 Task: Create in the project ZillaTech and in the Backlog issue 'Implement a new cloud-based fleet management system for a company with advanced vehicle tracking and maintenance features' a child issue 'Big data model interpretability and fairness remediation', and assign it to team member softage.1@softage.net.
Action: Mouse moved to (167, 51)
Screenshot: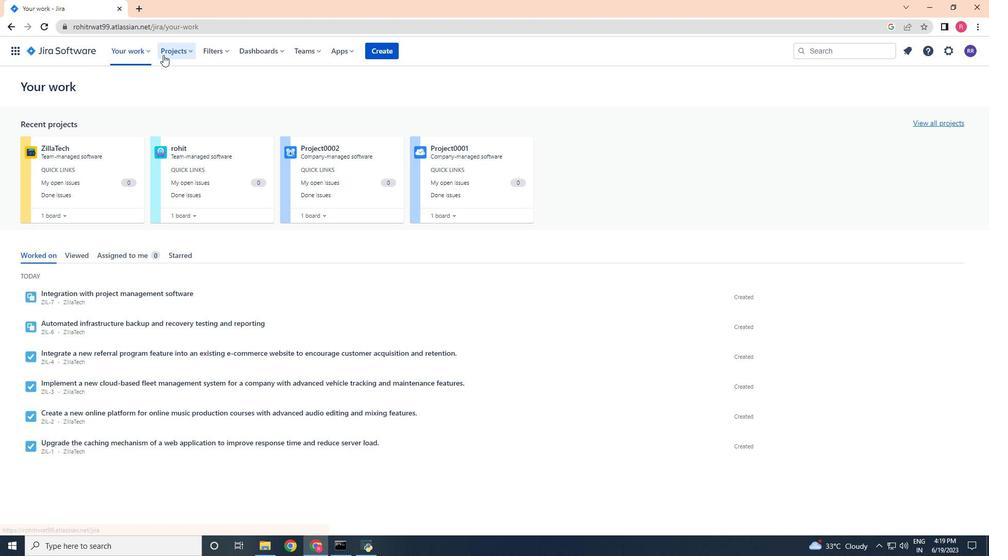 
Action: Mouse pressed left at (167, 51)
Screenshot: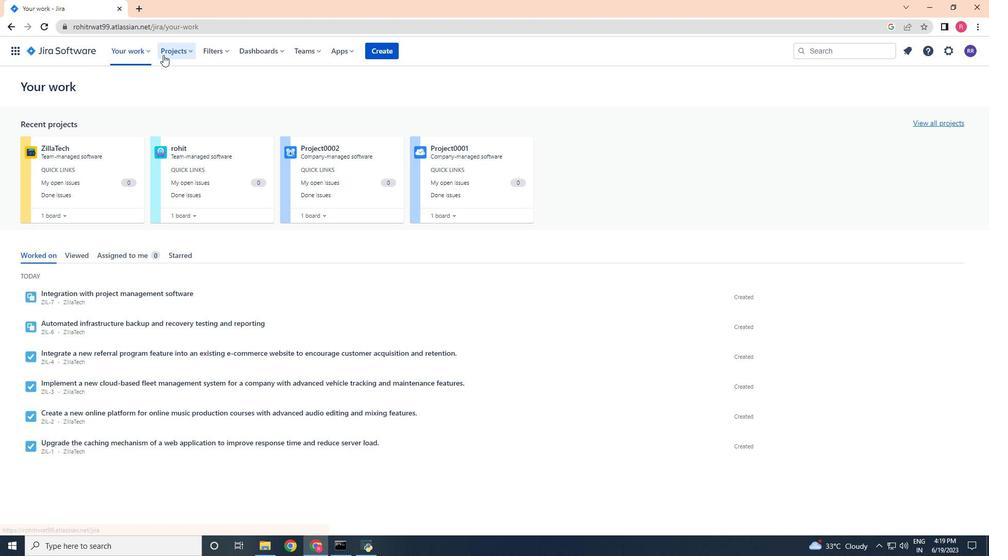 
Action: Mouse moved to (207, 96)
Screenshot: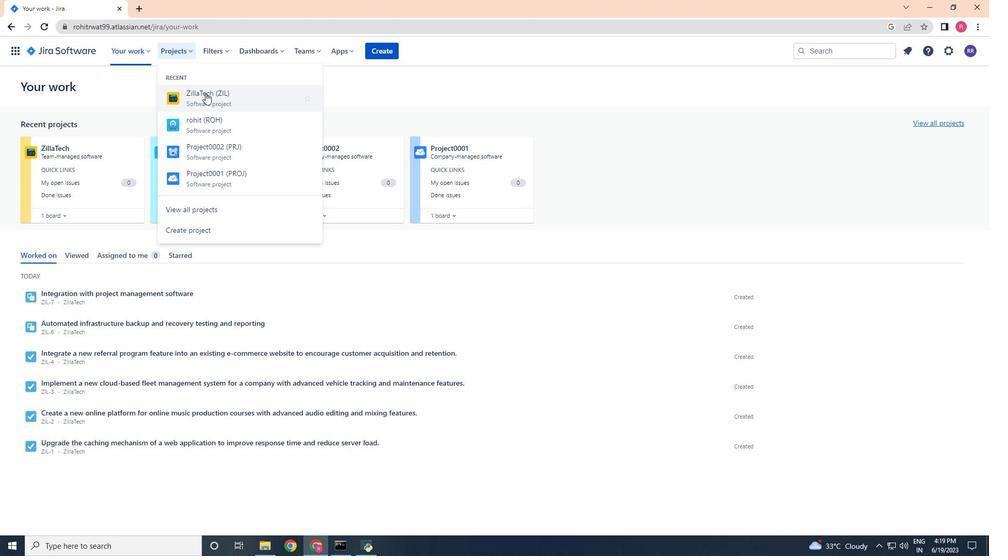 
Action: Mouse pressed left at (207, 96)
Screenshot: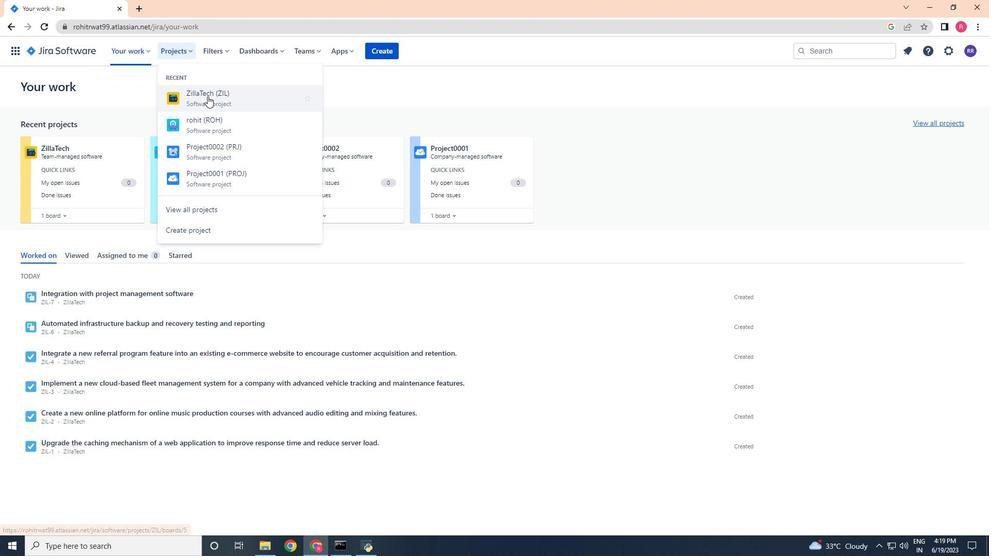 
Action: Mouse moved to (54, 158)
Screenshot: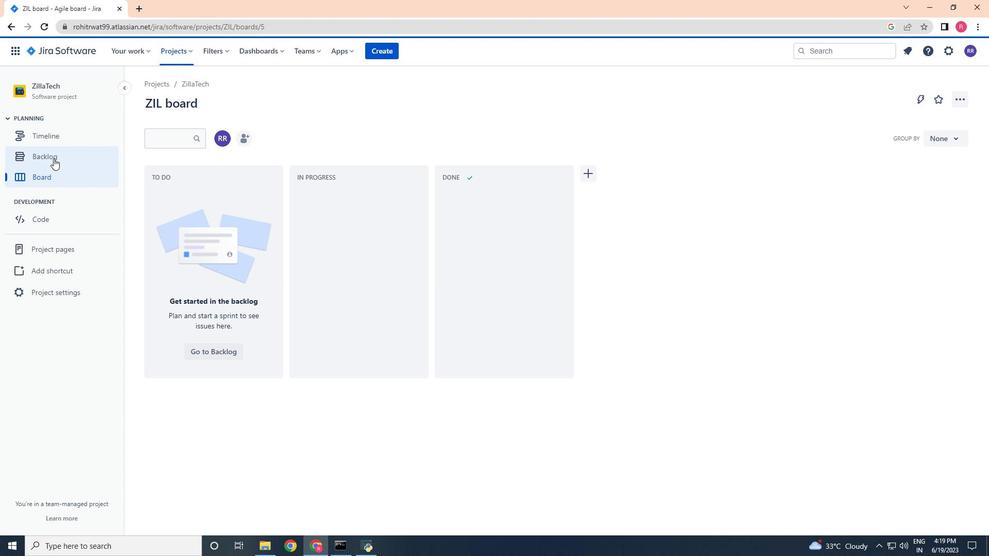 
Action: Mouse pressed left at (54, 158)
Screenshot: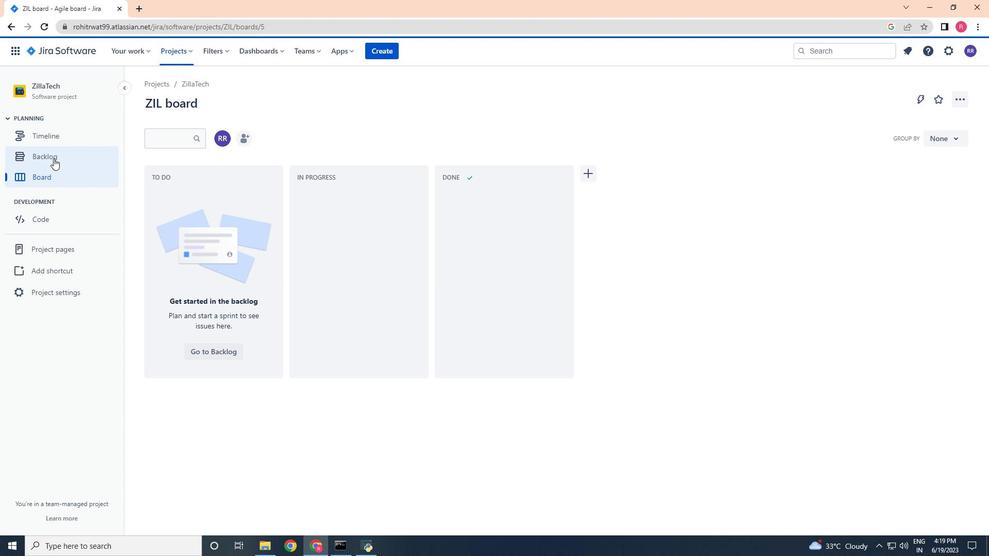 
Action: Mouse moved to (403, 204)
Screenshot: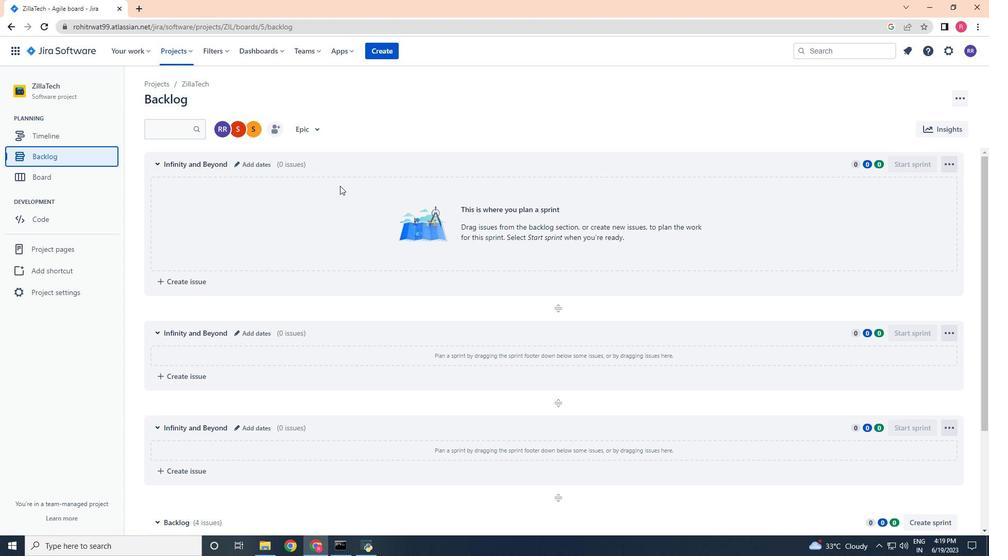 
Action: Mouse scrolled (403, 204) with delta (0, 0)
Screenshot: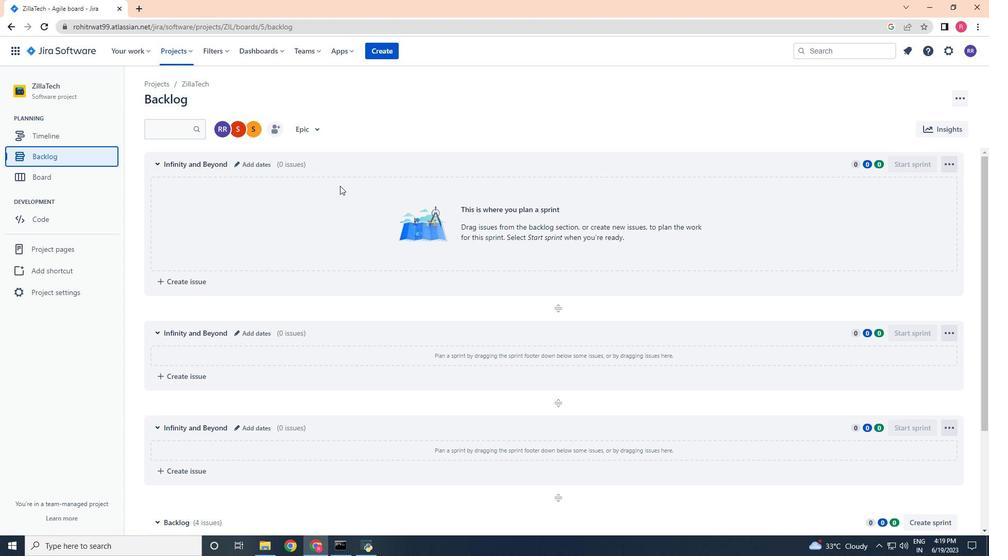 
Action: Mouse moved to (411, 207)
Screenshot: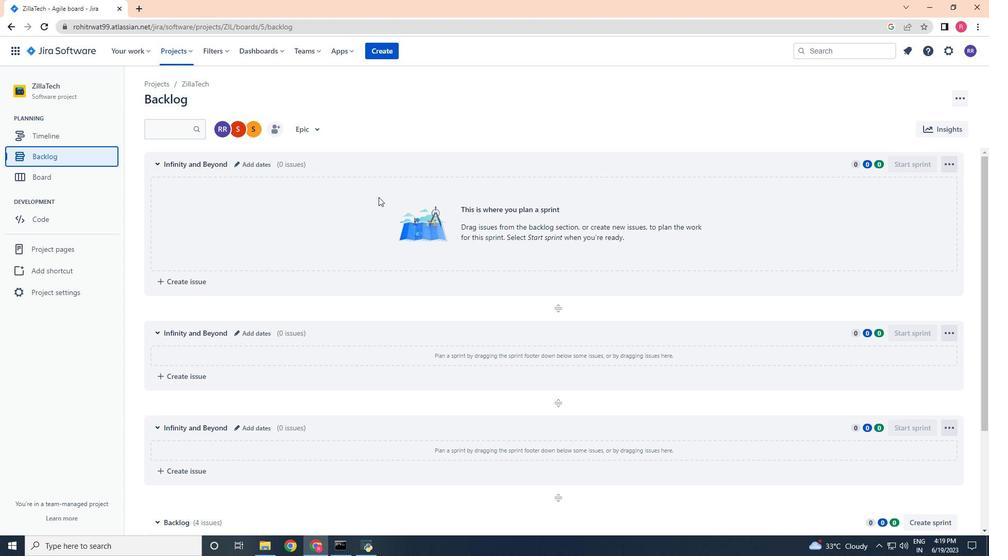 
Action: Mouse scrolled (411, 206) with delta (0, 0)
Screenshot: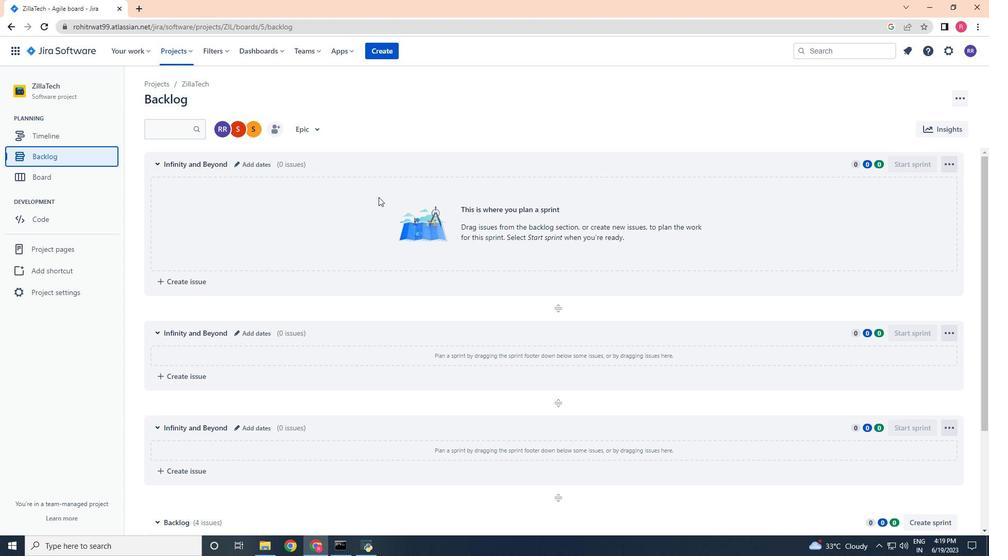 
Action: Mouse moved to (413, 207)
Screenshot: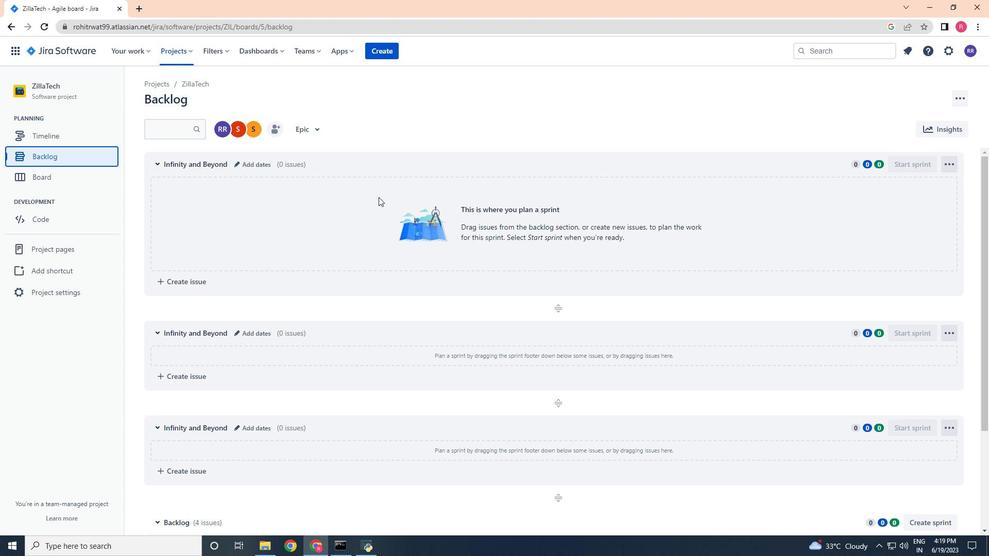 
Action: Mouse scrolled (413, 206) with delta (0, 0)
Screenshot: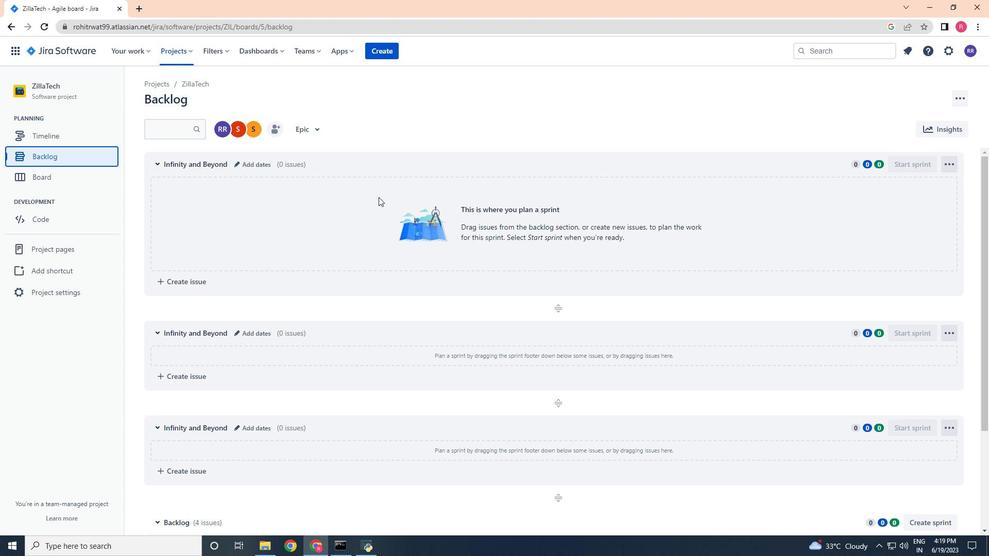 
Action: Mouse scrolled (413, 206) with delta (0, 0)
Screenshot: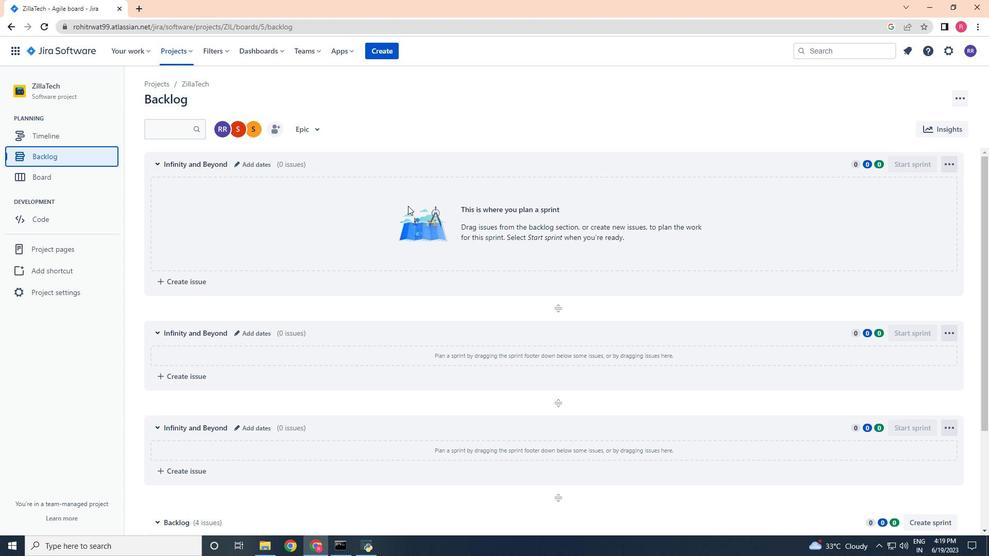 
Action: Mouse moved to (413, 207)
Screenshot: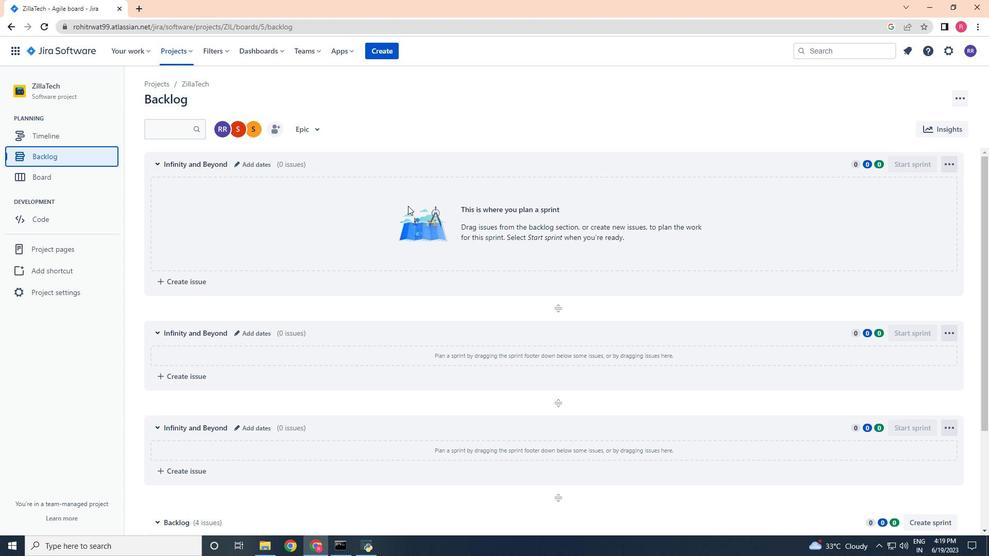 
Action: Mouse scrolled (413, 206) with delta (0, 0)
Screenshot: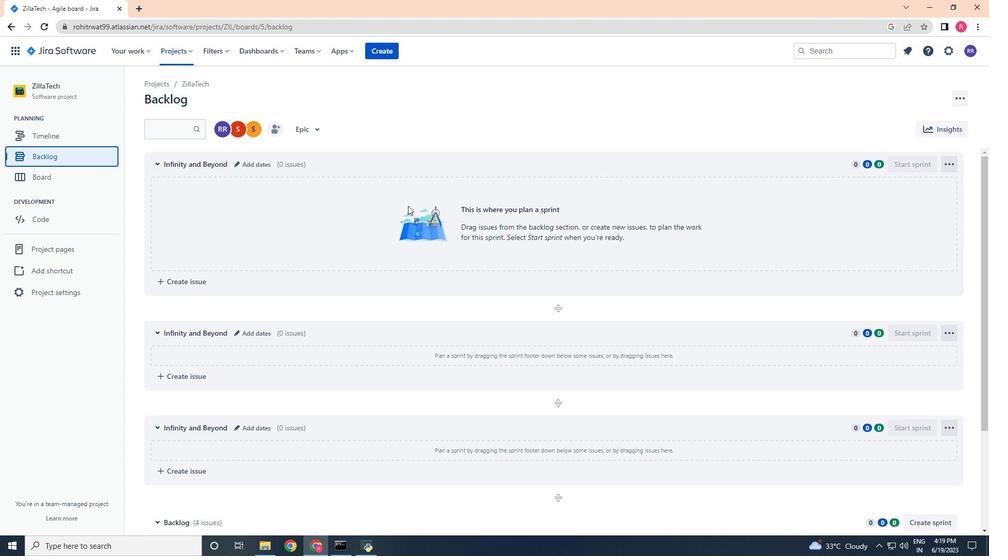 
Action: Mouse moved to (413, 207)
Screenshot: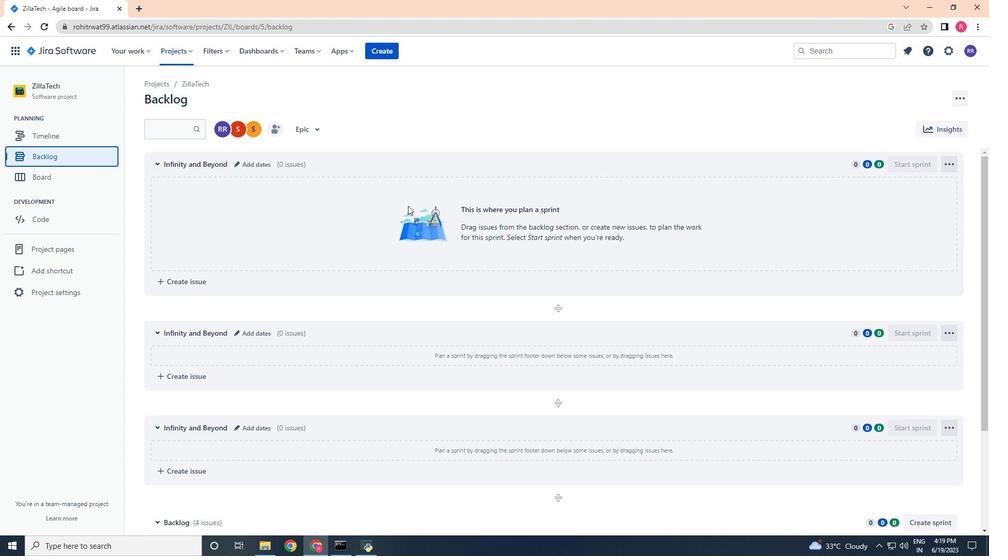 
Action: Mouse scrolled (413, 206) with delta (0, 0)
Screenshot: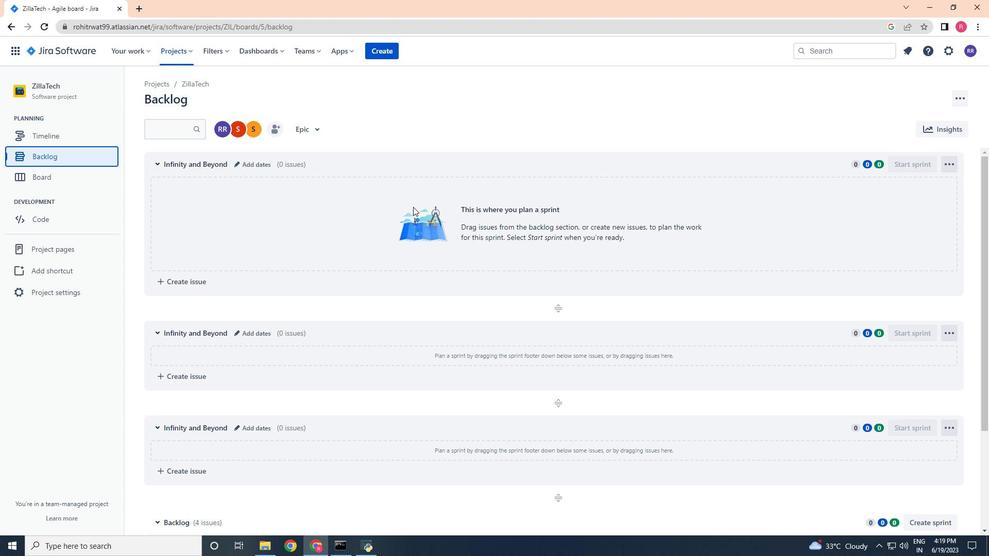 
Action: Mouse moved to (751, 457)
Screenshot: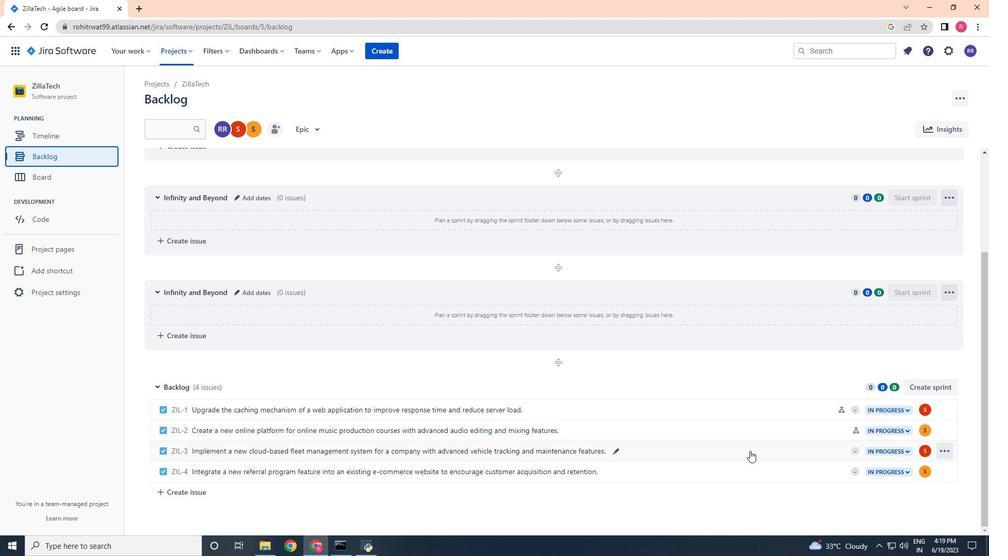 
Action: Mouse pressed left at (751, 457)
Screenshot: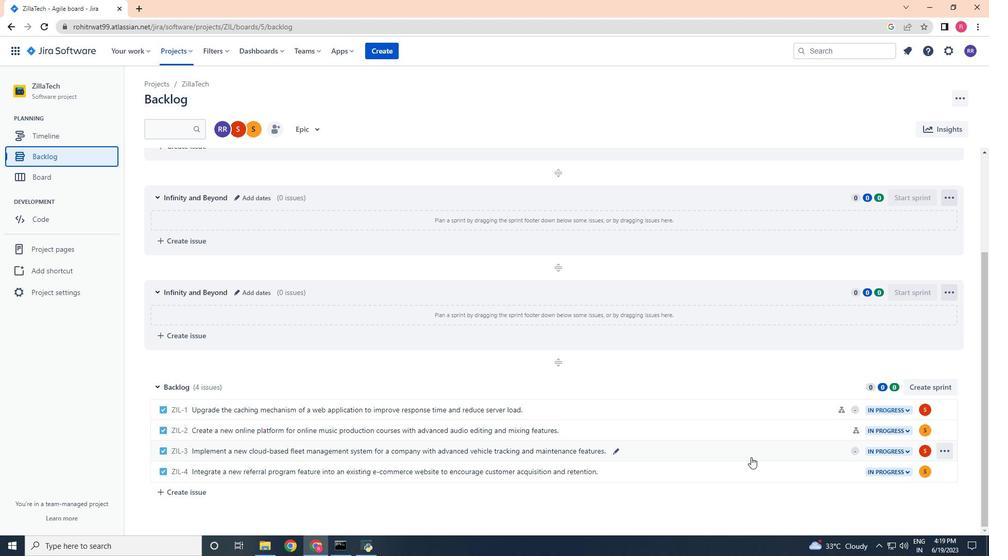
Action: Mouse moved to (805, 244)
Screenshot: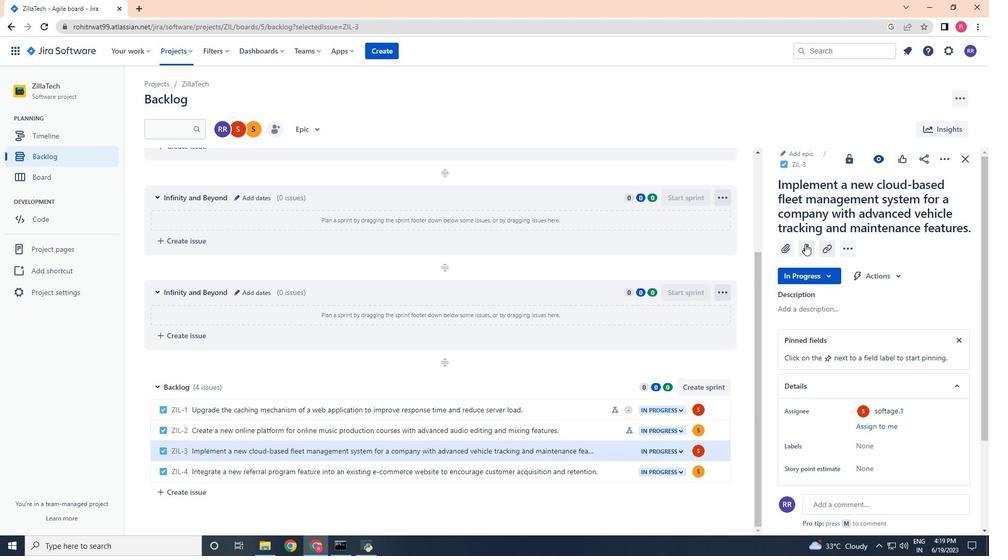 
Action: Mouse pressed left at (805, 244)
Screenshot: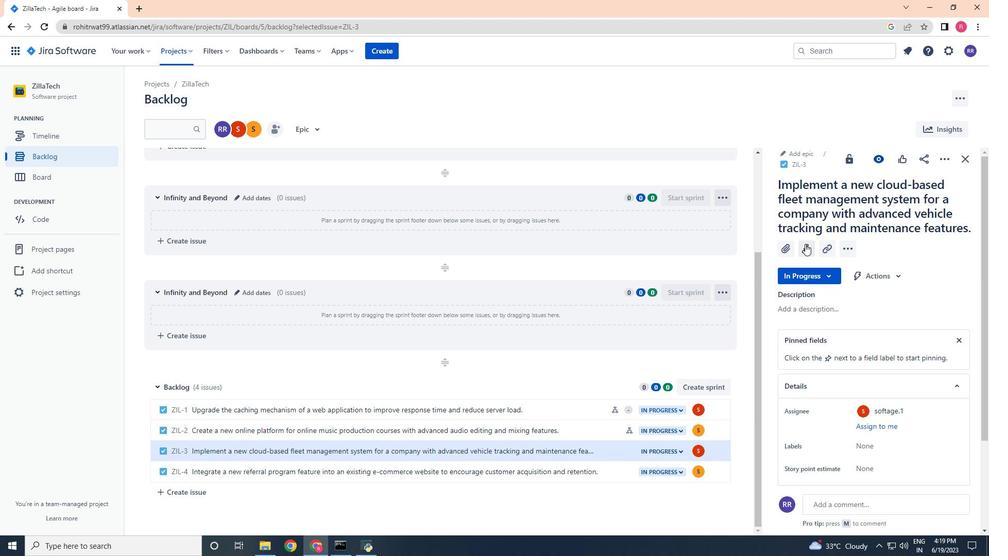 
Action: Key pressed <Key.shift>Big<Key.space>data<Key.space>model<Key.space>interpretability<Key.space>and<Key.space>fairness<Key.space>remediation
Screenshot: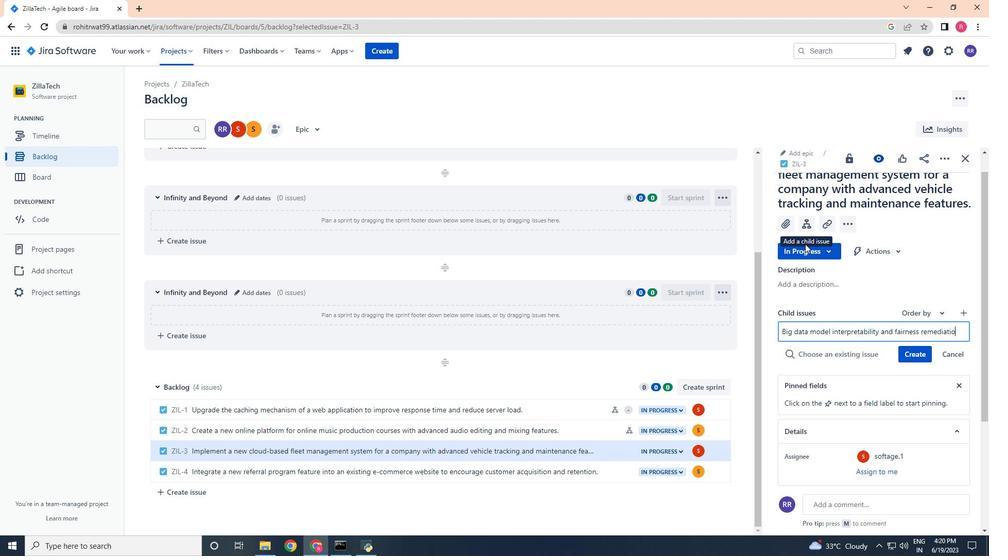 
Action: Mouse moved to (908, 354)
Screenshot: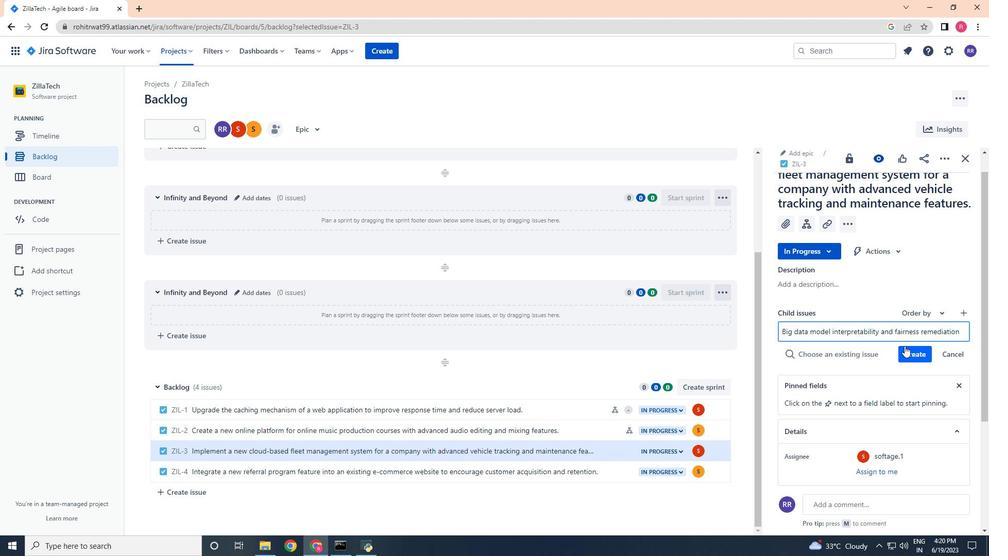 
Action: Mouse pressed left at (908, 354)
Screenshot: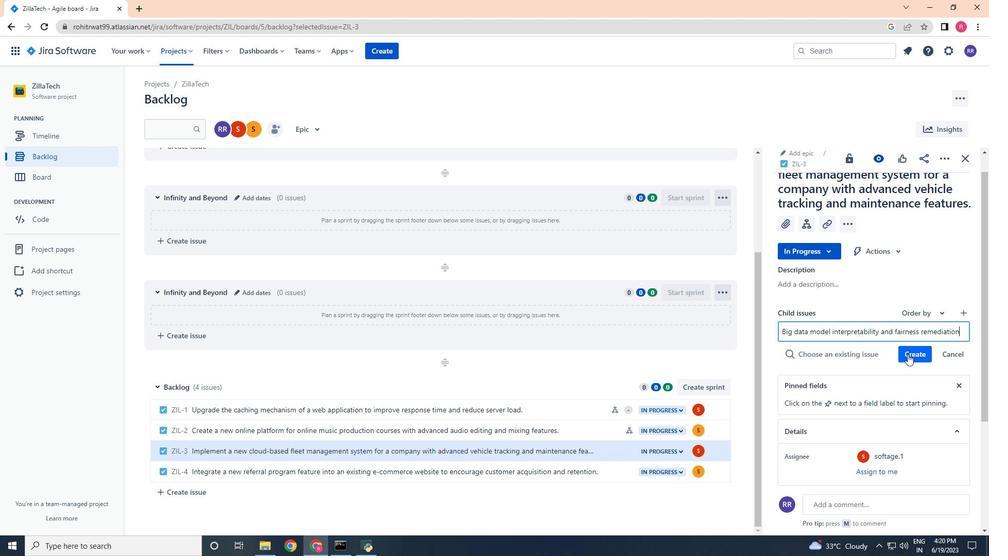 
Action: Mouse moved to (926, 337)
Screenshot: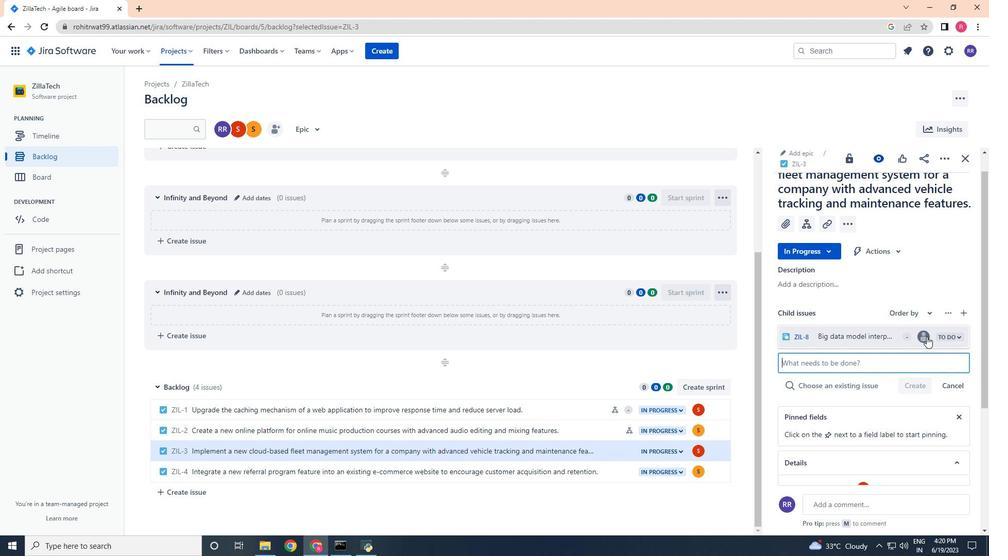 
Action: Mouse pressed left at (926, 337)
Screenshot: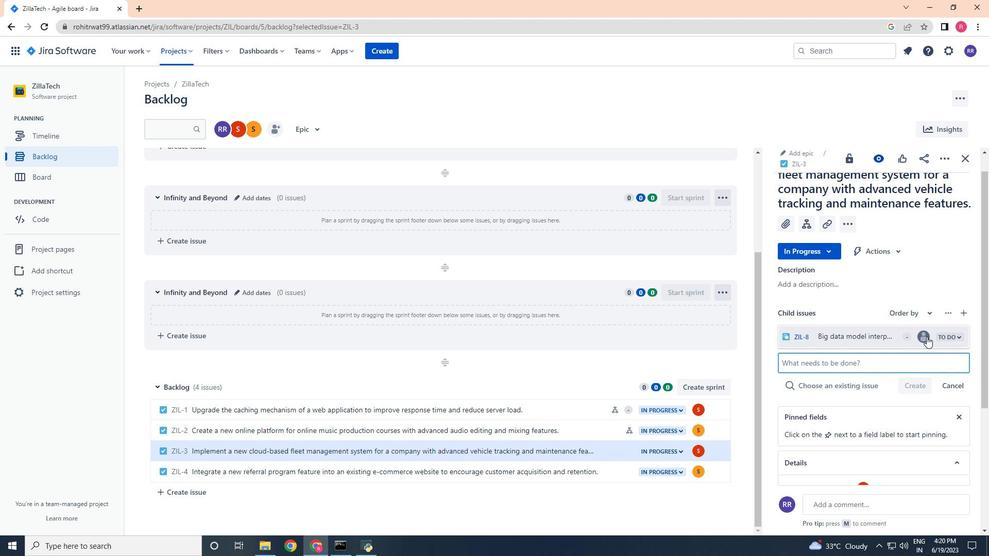 
Action: Mouse moved to (828, 389)
Screenshot: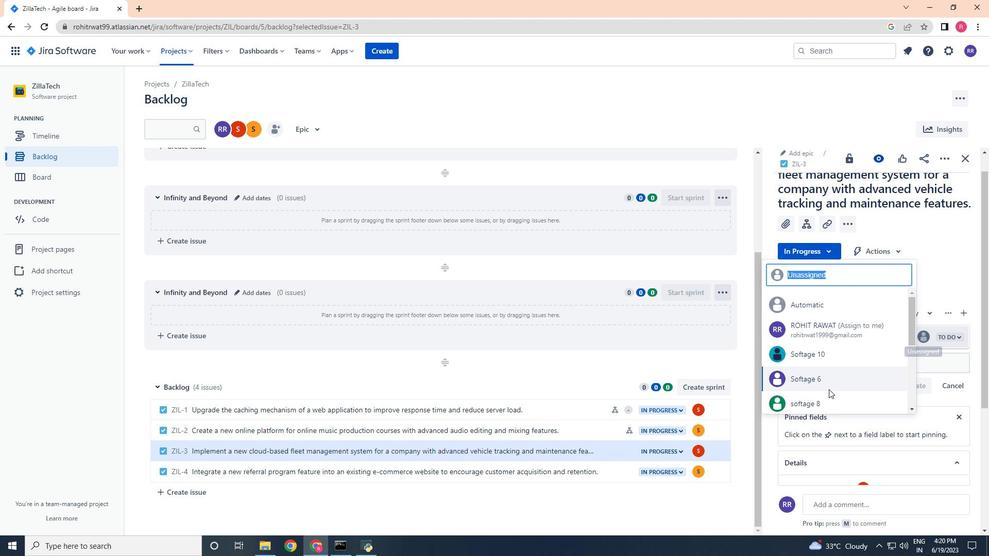 
Action: Key pressed softage.1<Key.shift><Key.shift><Key.shift><Key.shift><Key.shift><Key.shift><Key.shift>@softage.net
Screenshot: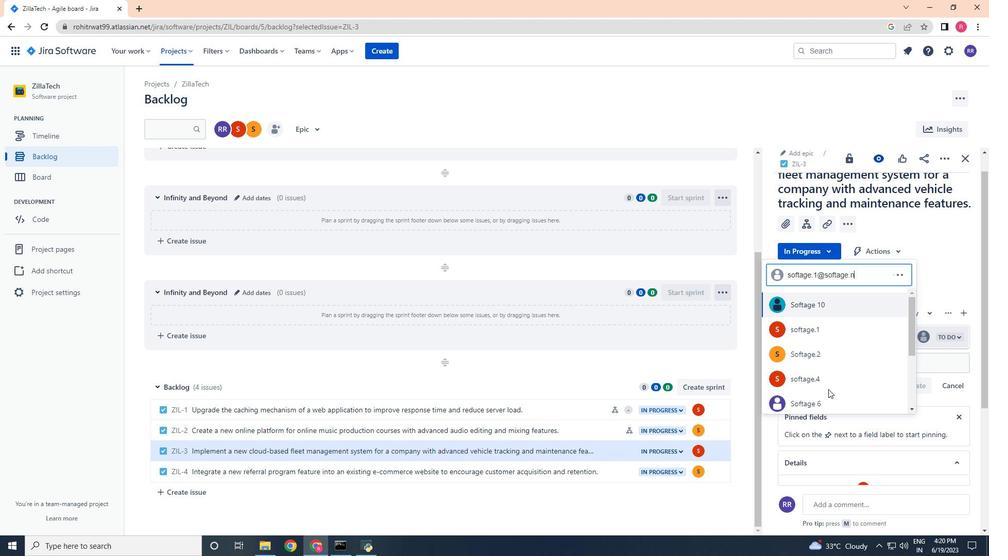 
Action: Mouse moved to (833, 343)
Screenshot: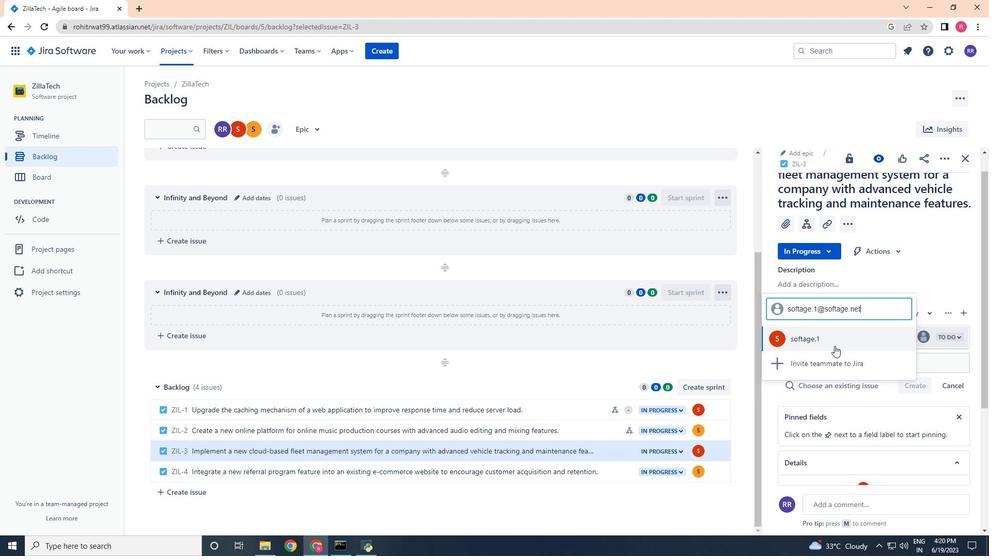 
Action: Mouse pressed left at (833, 343)
Screenshot: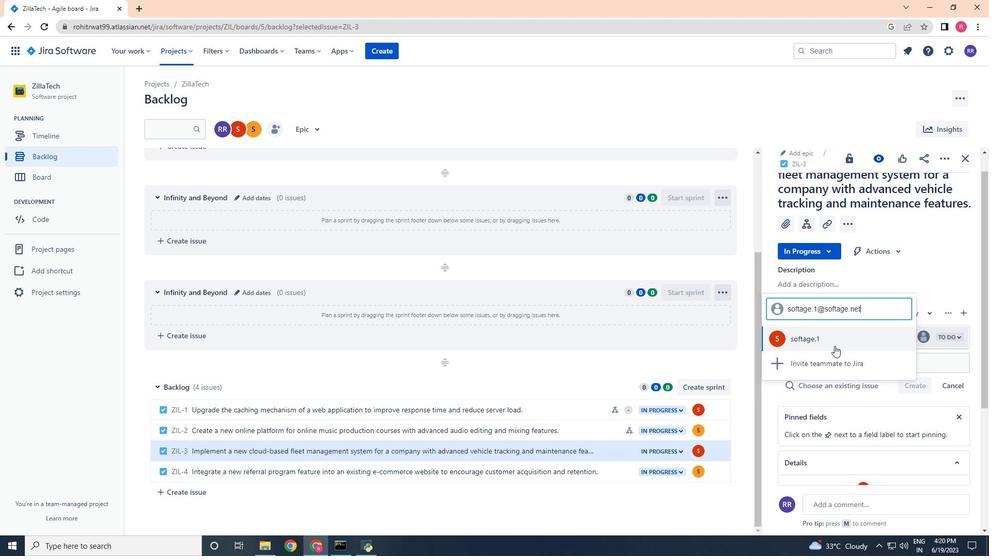 
Action: Mouse moved to (833, 342)
Screenshot: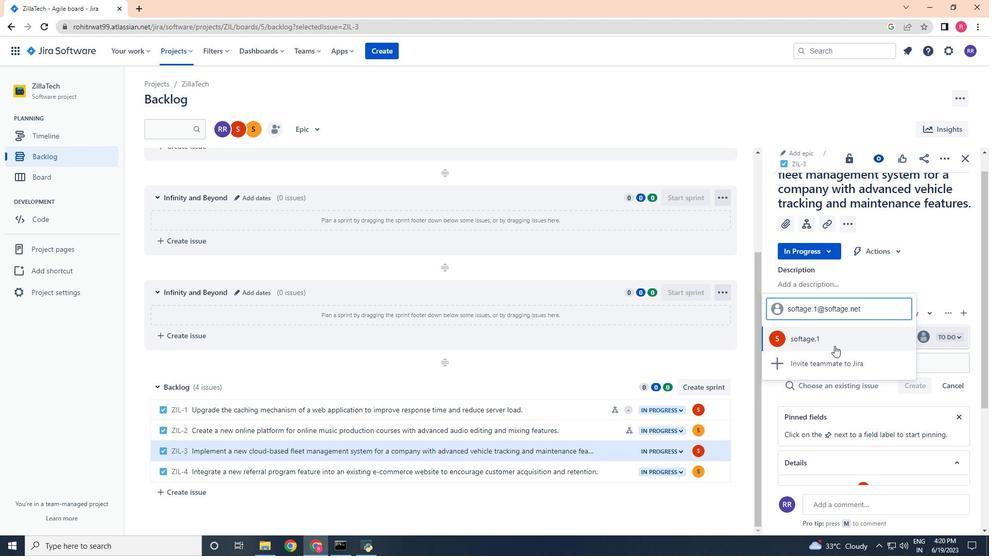 
